 Task: Add a 'Birthday' event on May 14, 2023, from 2:00 PM to 3:00 PM, and a 'Birthday' reminder on May 16, 2023, at 1:00 PM.
Action: Mouse moved to (78, 139)
Screenshot: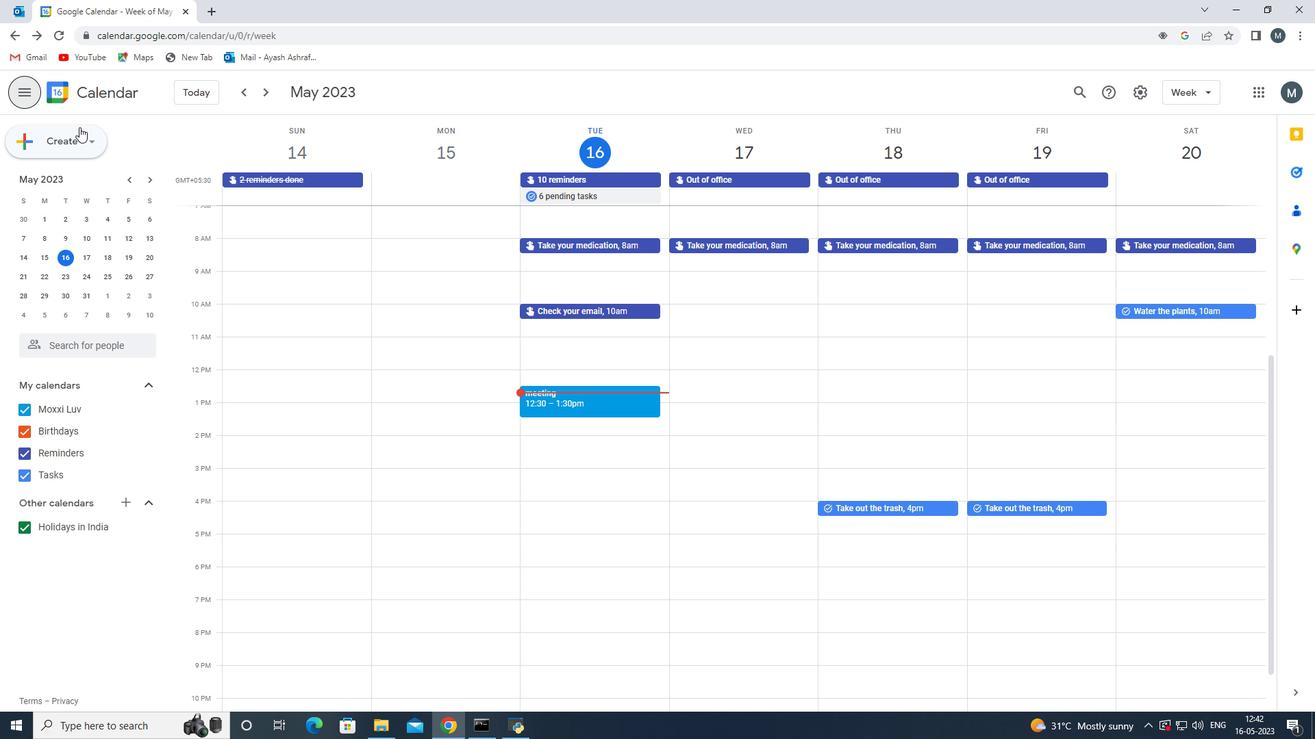 
Action: Mouse pressed left at (78, 139)
Screenshot: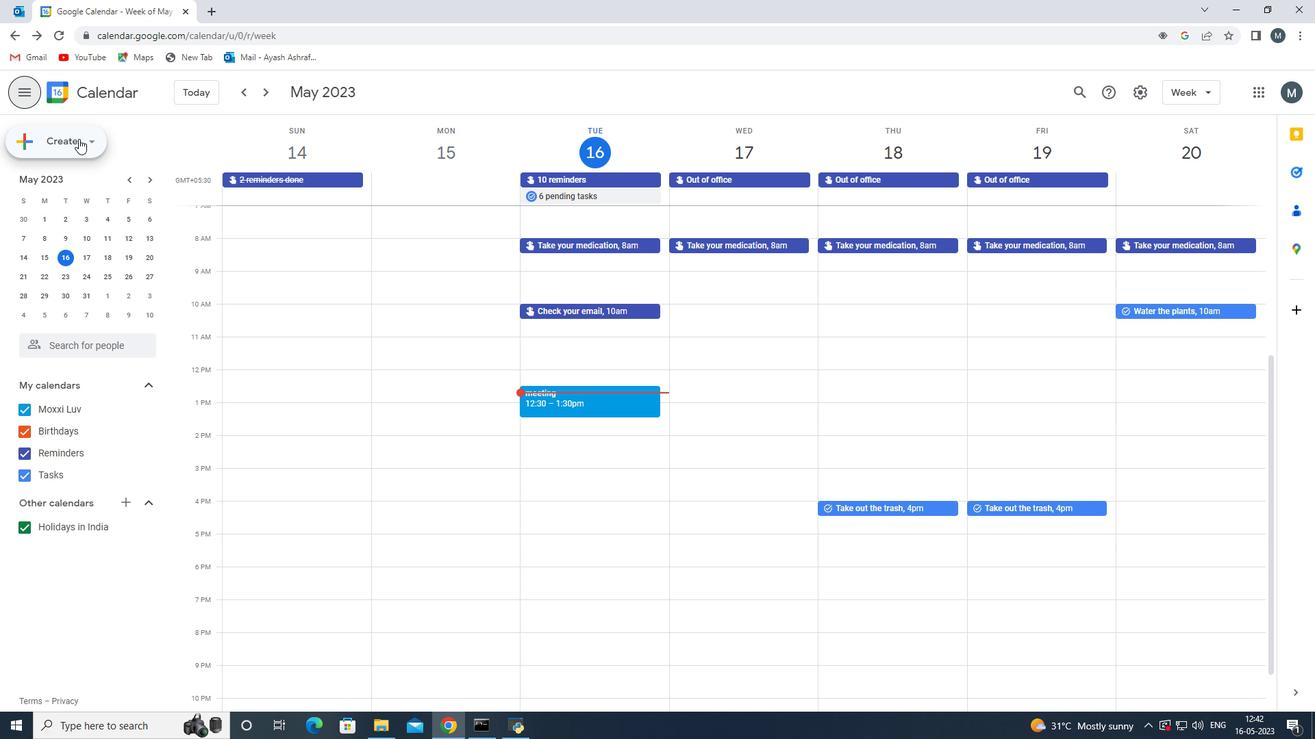 
Action: Mouse moved to (60, 180)
Screenshot: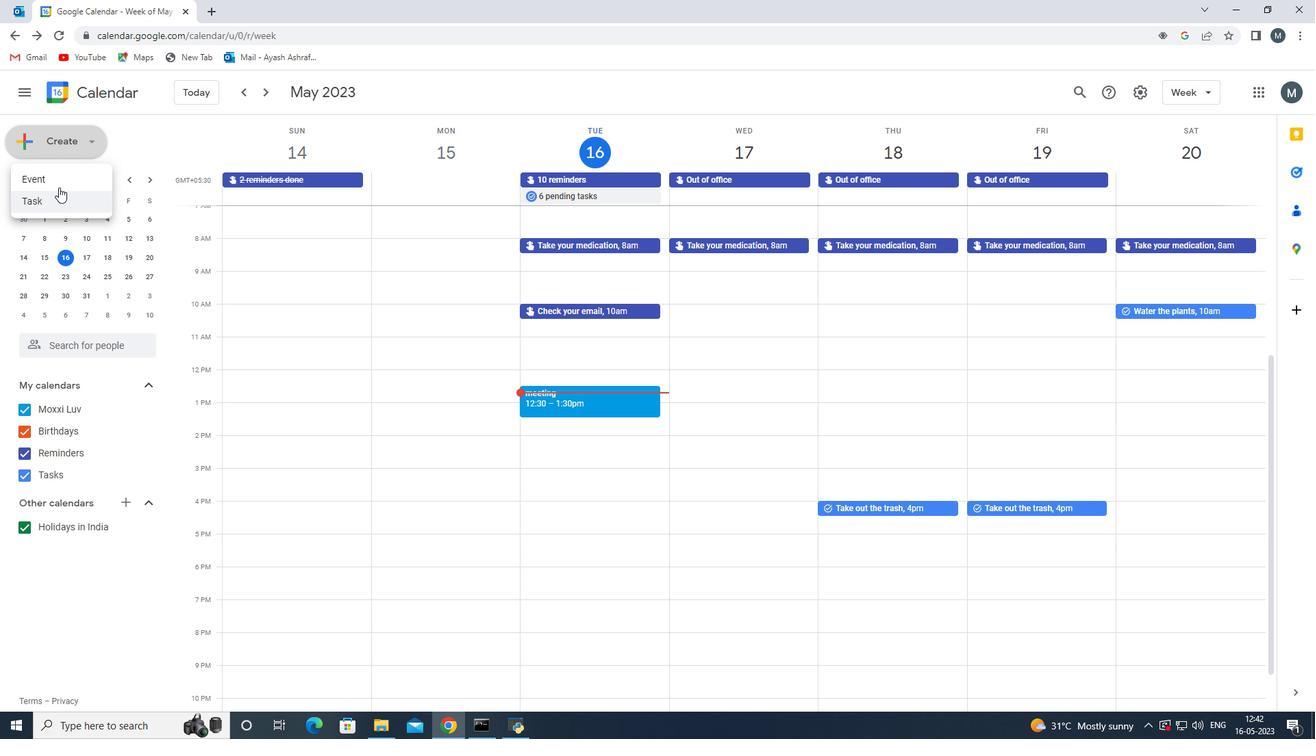 
Action: Mouse pressed left at (60, 180)
Screenshot: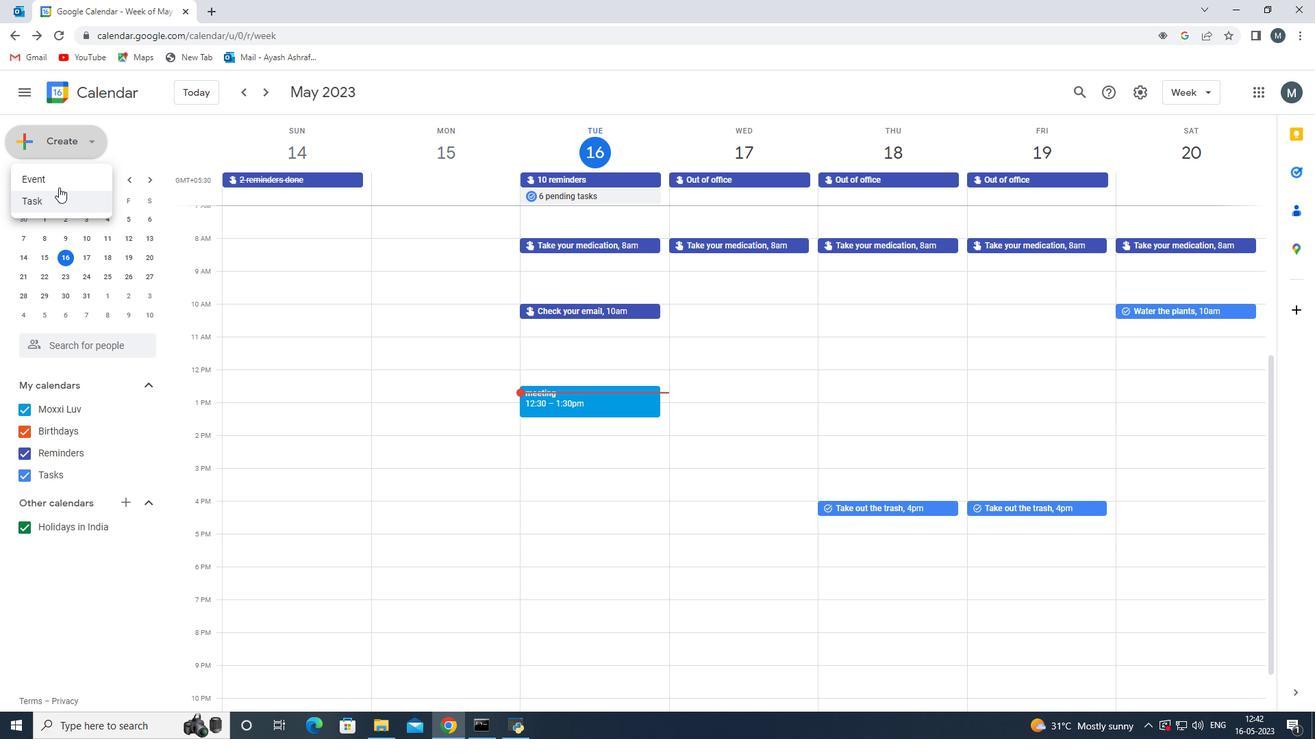 
Action: Mouse moved to (362, 295)
Screenshot: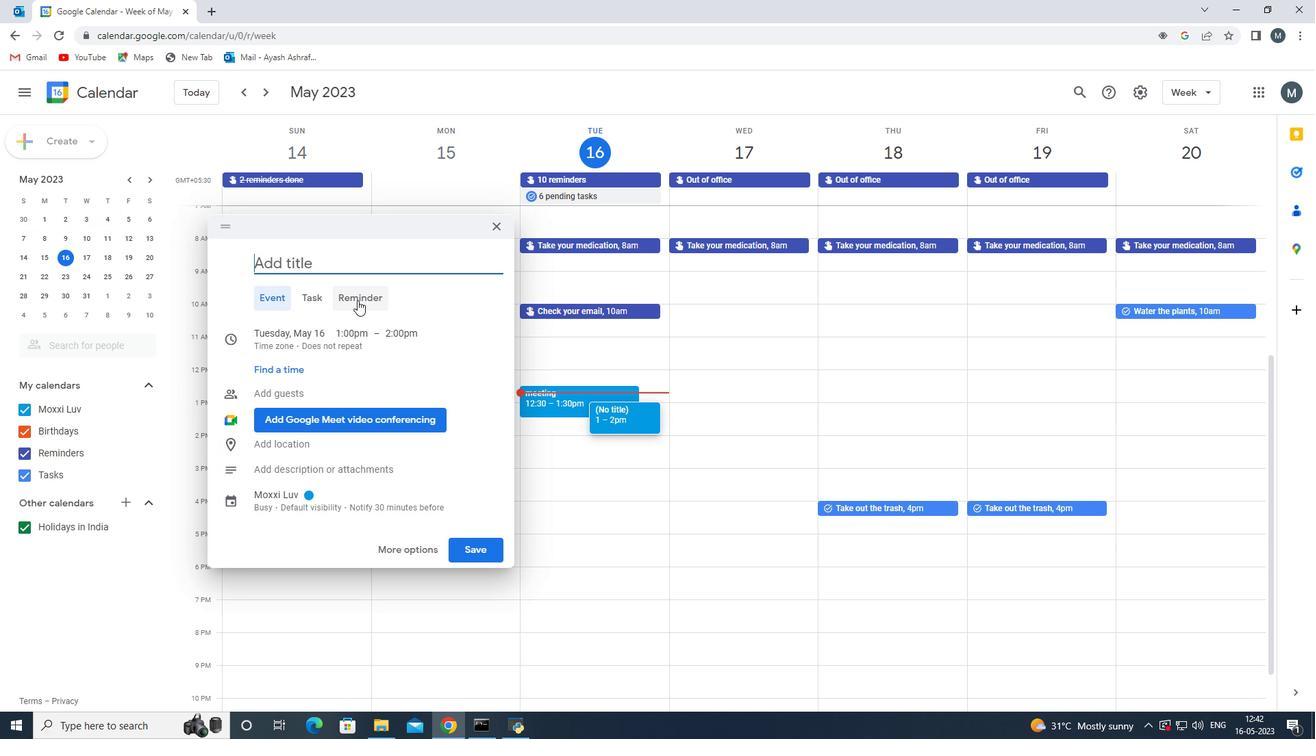 
Action: Mouse pressed left at (362, 295)
Screenshot: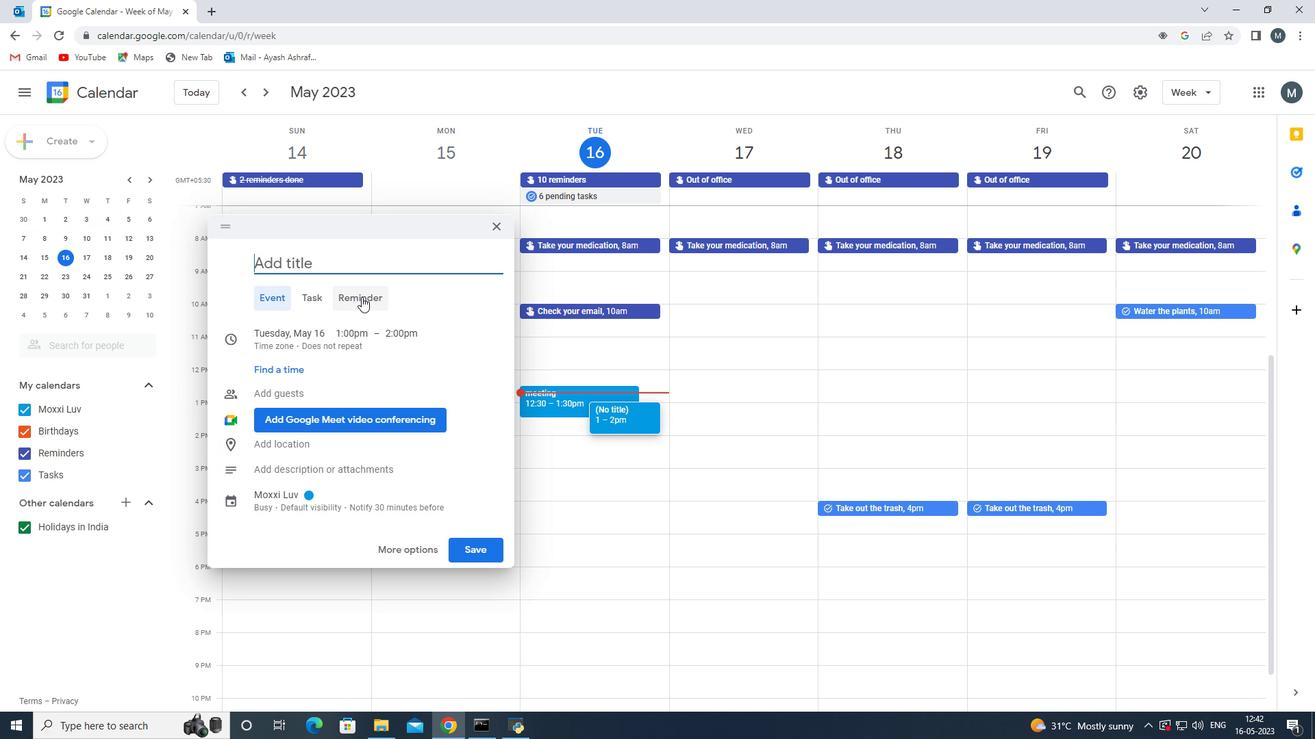 
Action: Mouse moved to (349, 329)
Screenshot: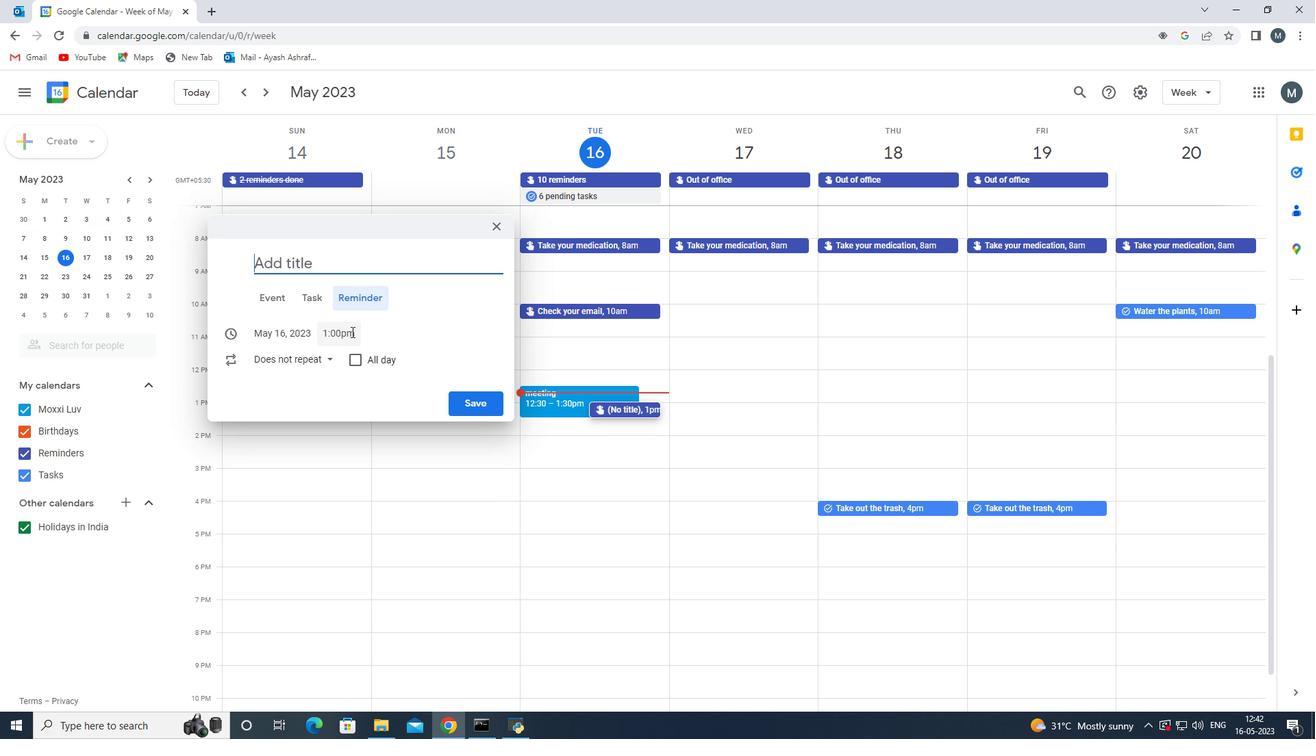 
Action: Key pressed <Key.shift>Birthday<Key.space>
Screenshot: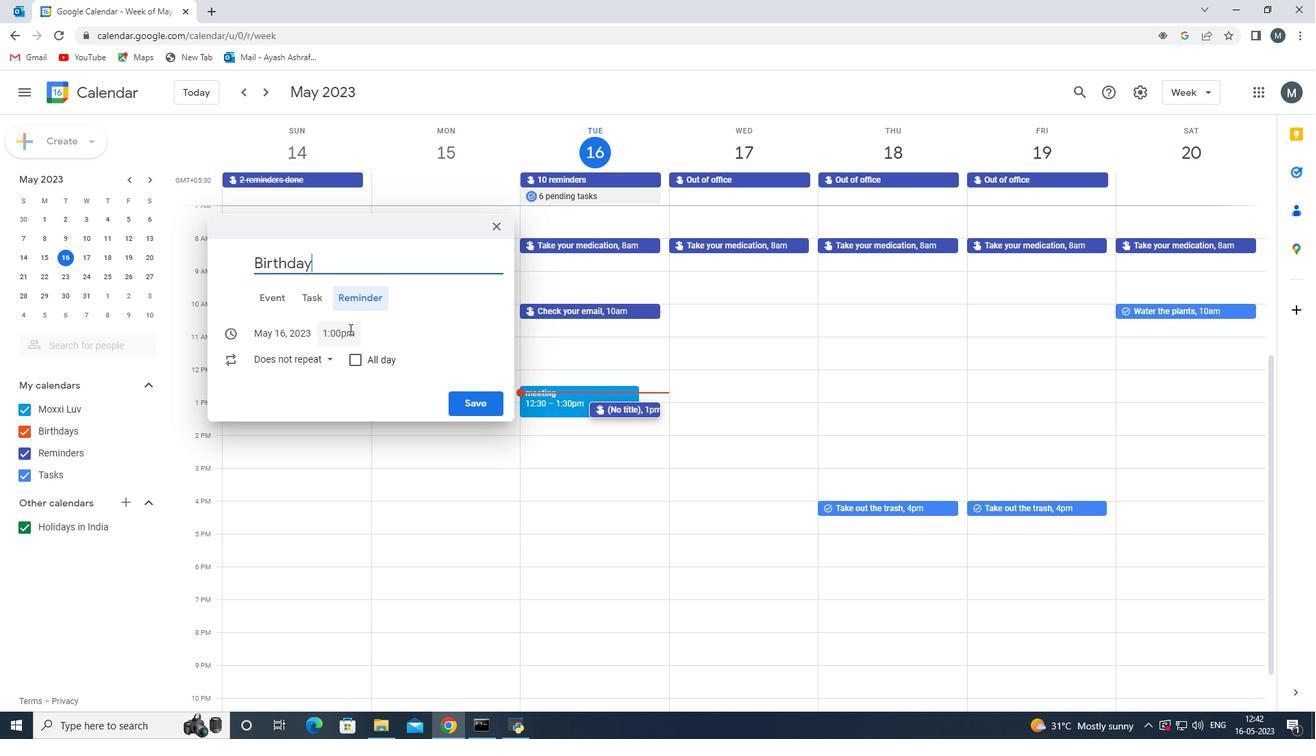 
Action: Mouse moved to (23, 454)
Screenshot: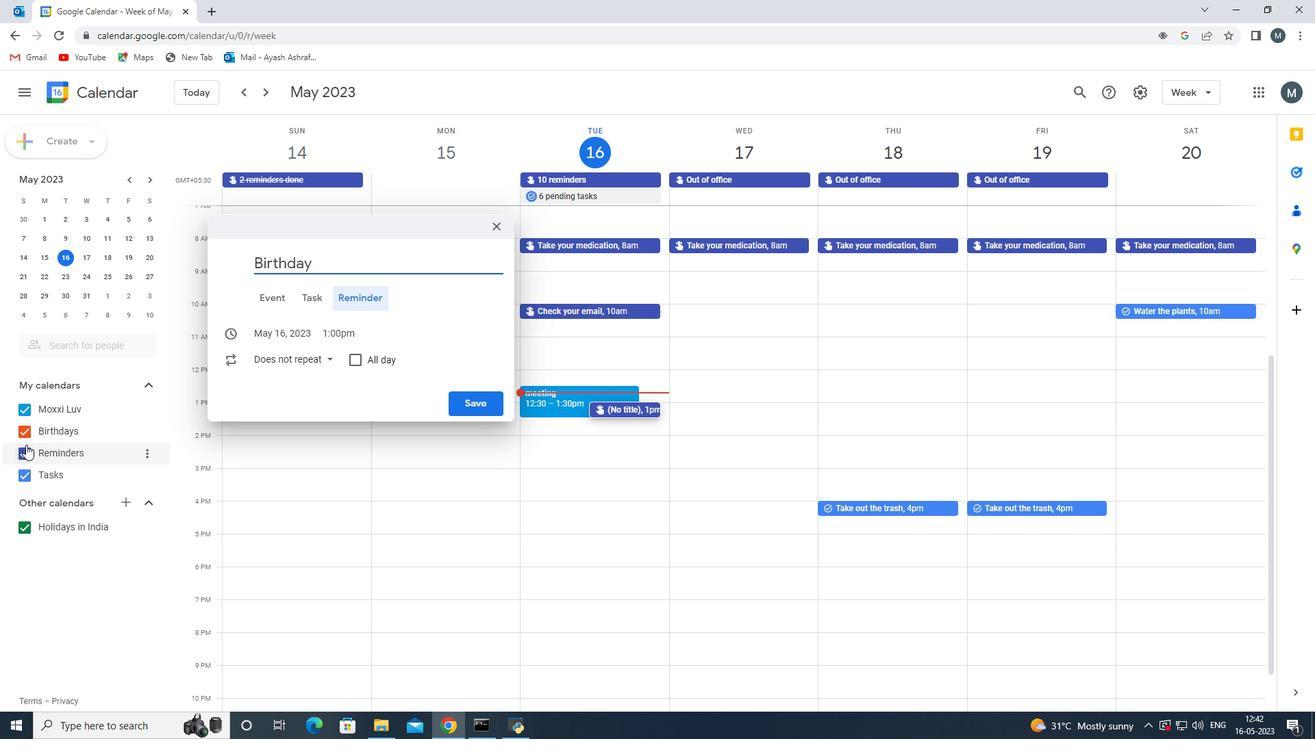 
Action: Mouse pressed left at (23, 454)
Screenshot: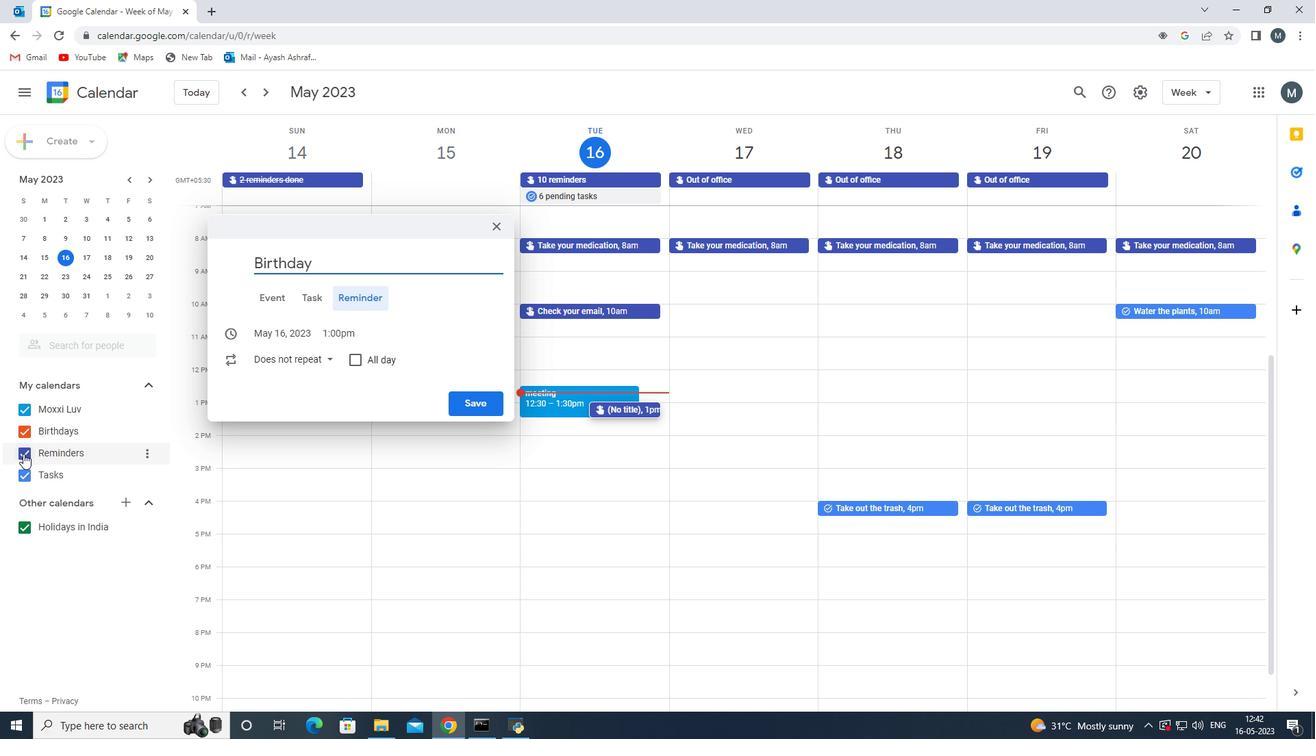 
Action: Mouse moved to (20, 462)
Screenshot: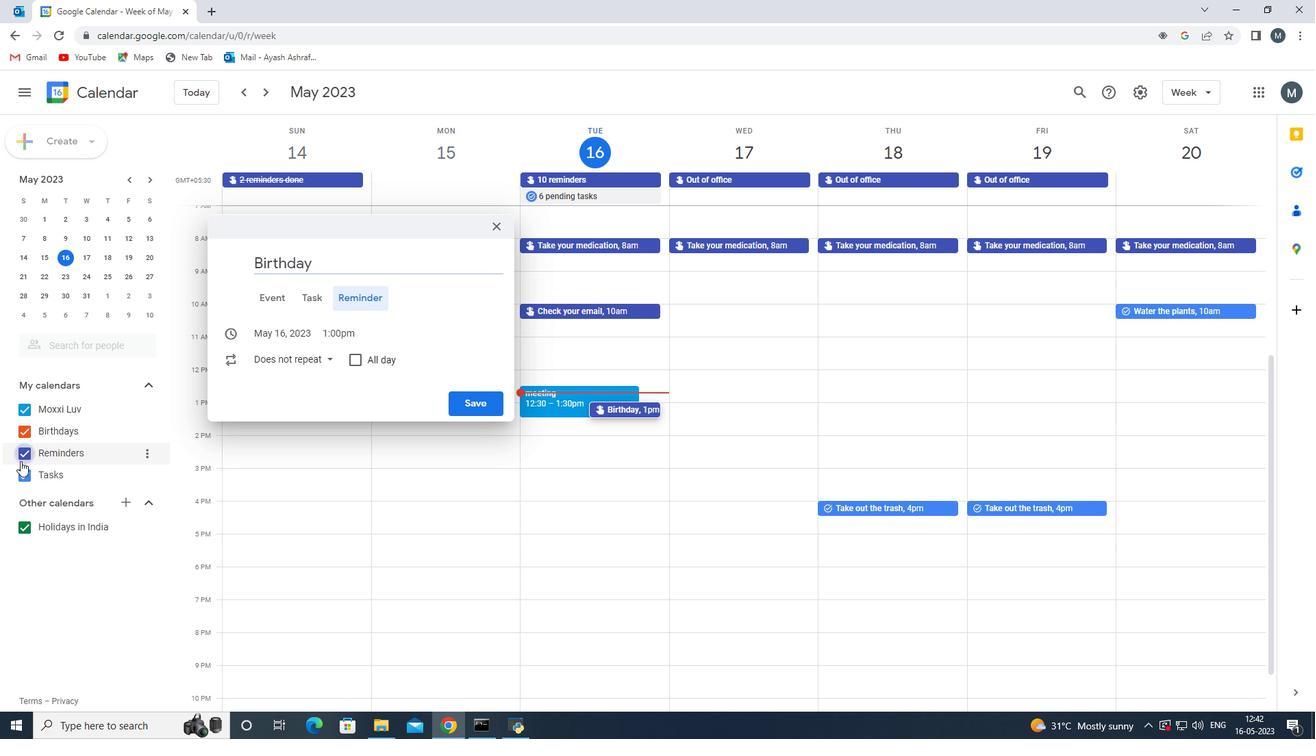 
Action: Mouse pressed left at (20, 462)
Screenshot: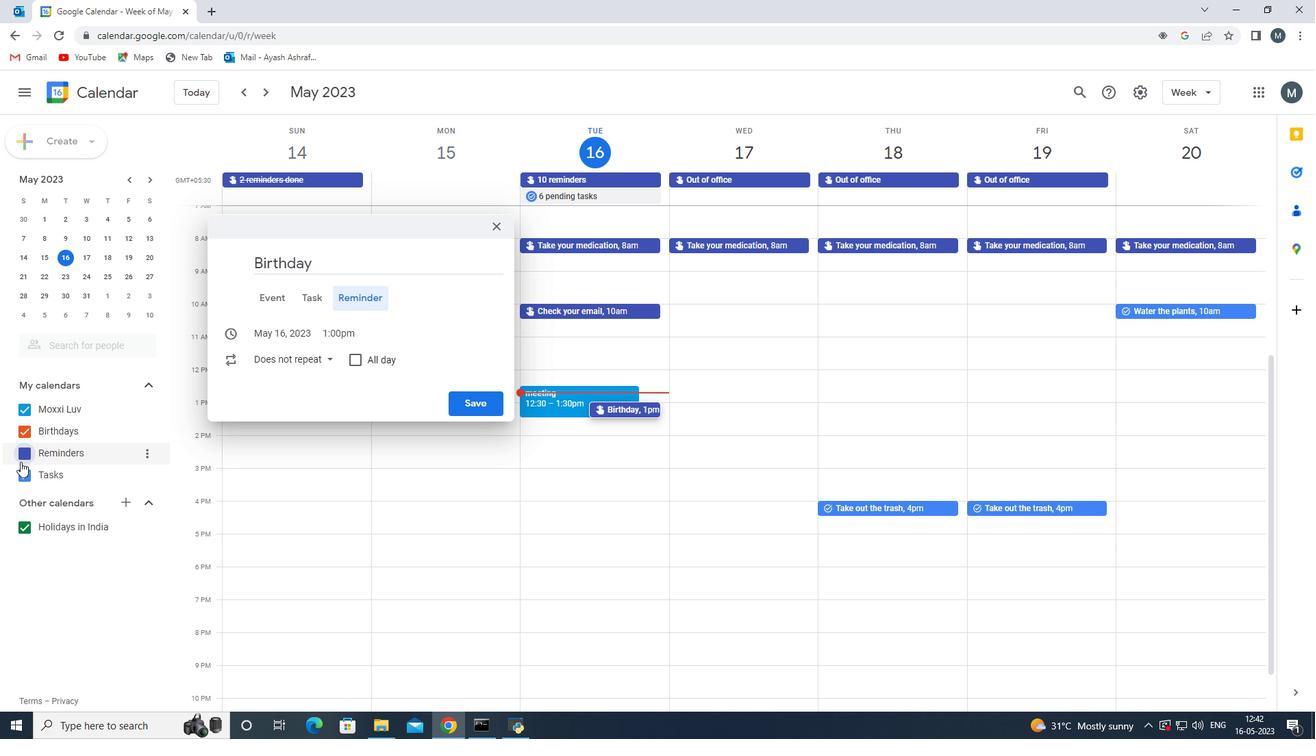 
Action: Mouse moved to (19, 409)
Screenshot: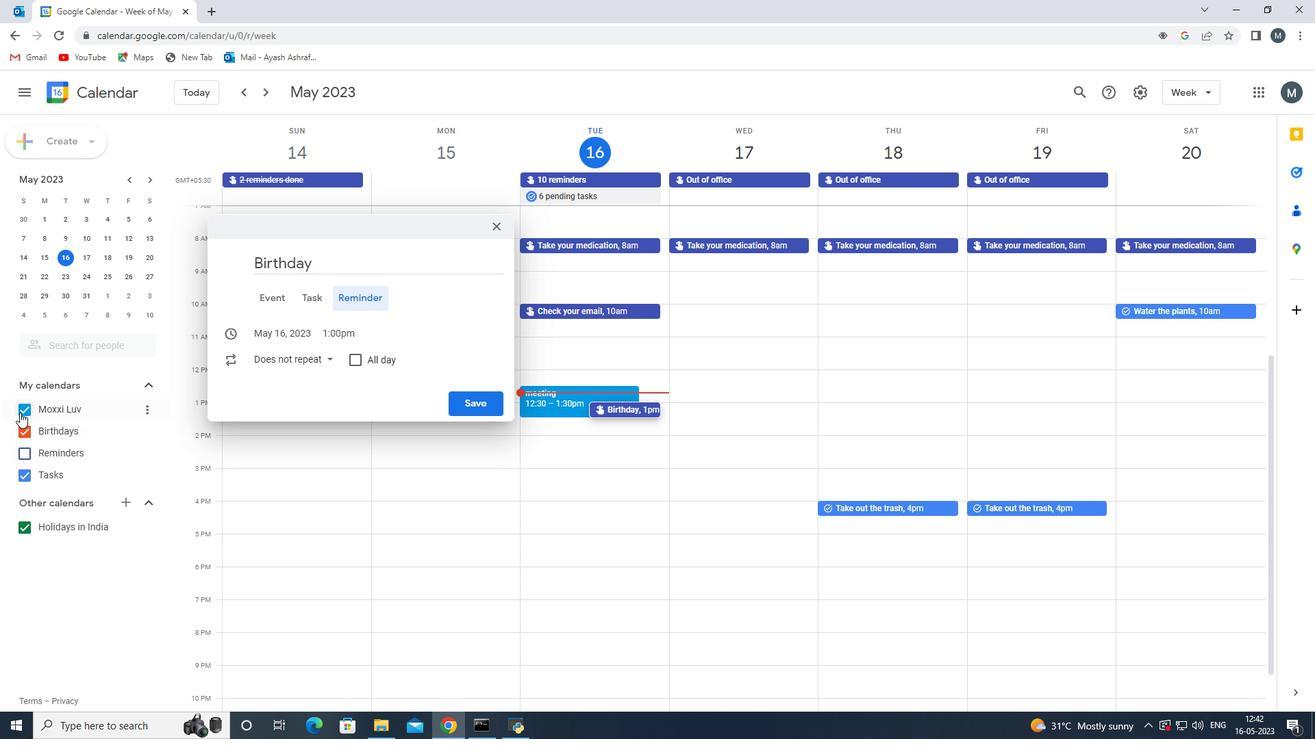 
Action: Mouse pressed left at (19, 409)
Screenshot: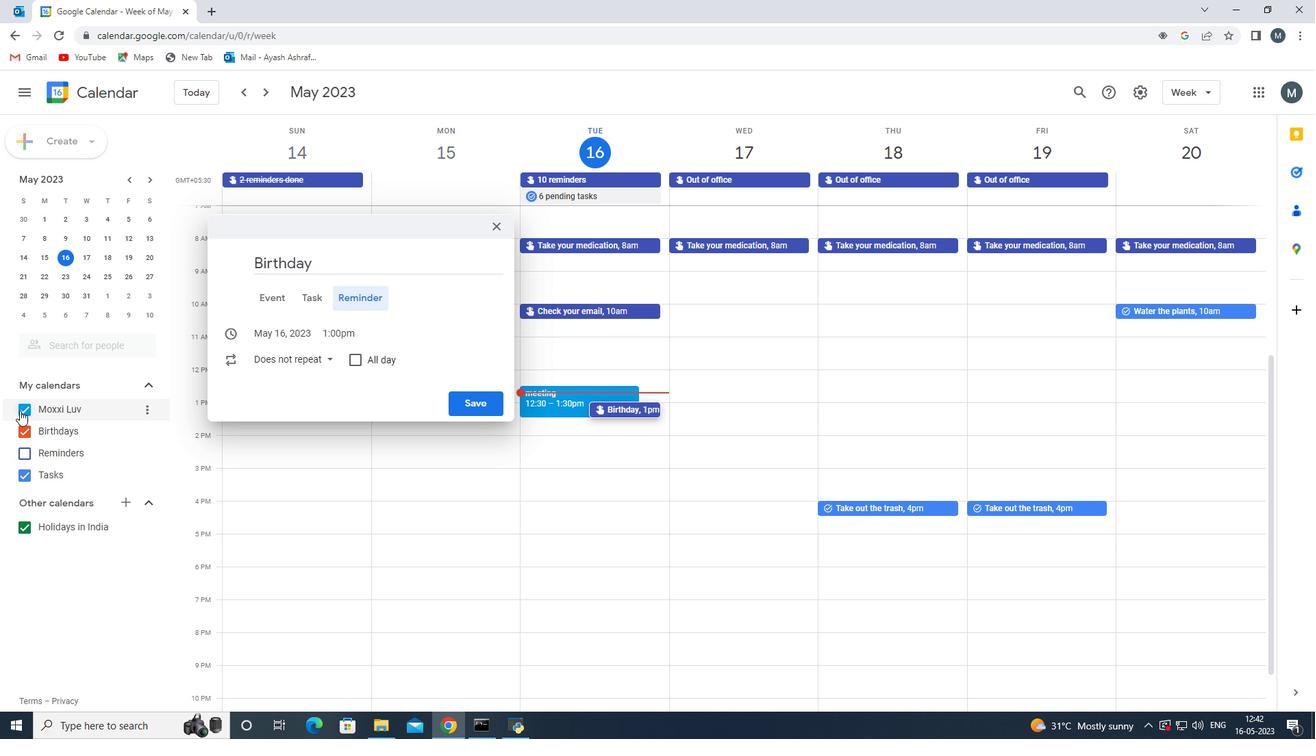 
Action: Mouse moved to (466, 393)
Screenshot: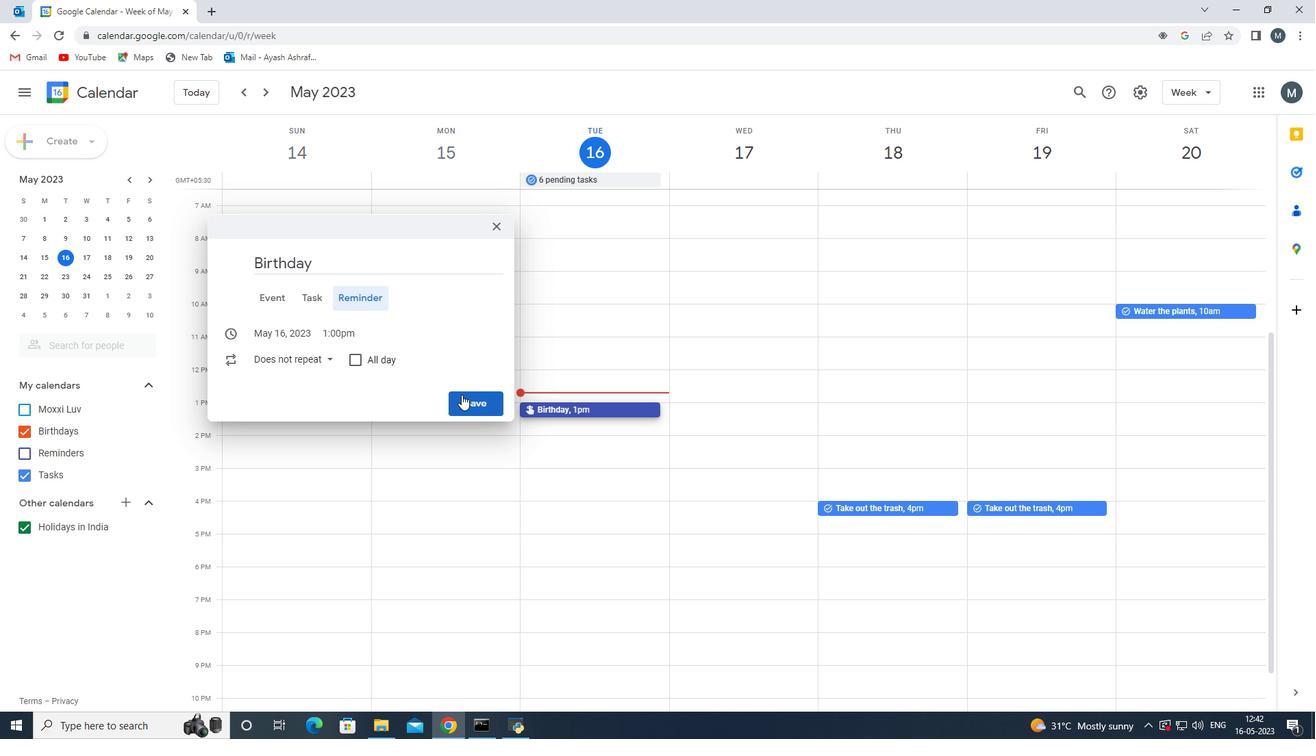
Action: Mouse pressed left at (466, 393)
Screenshot: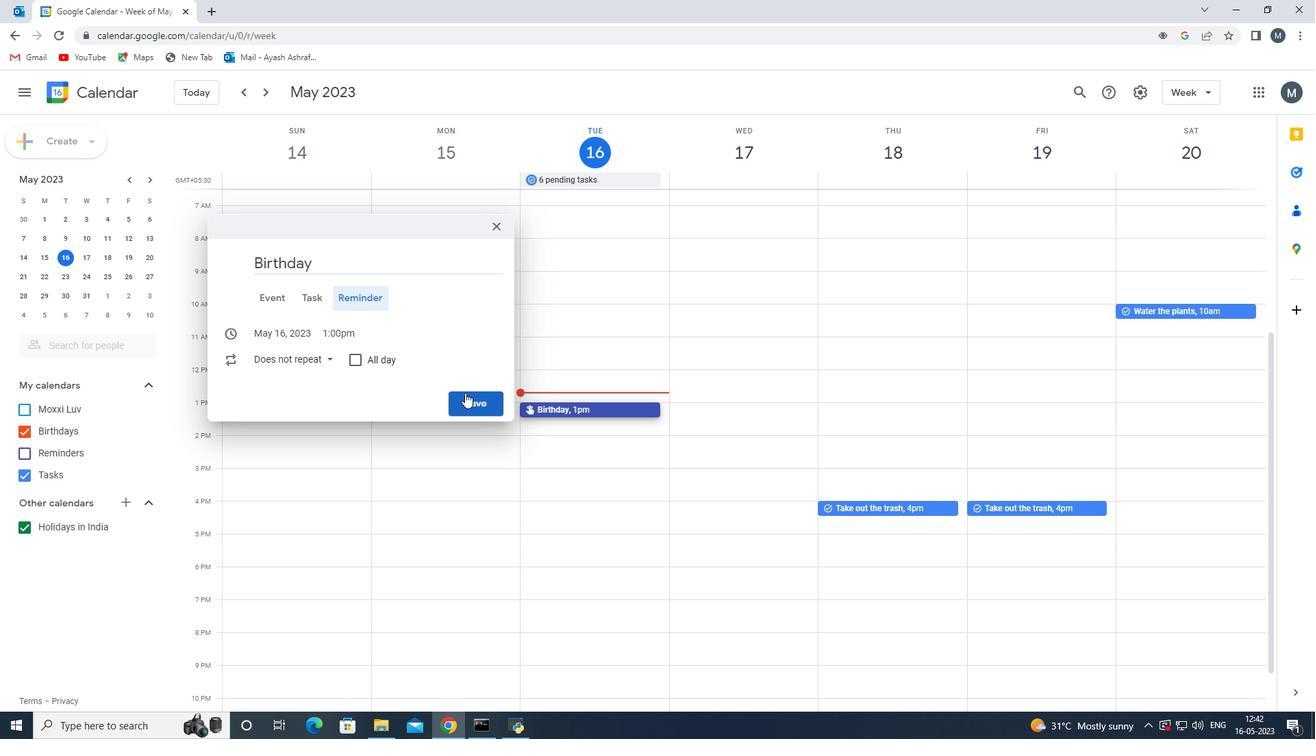 
Action: Mouse moved to (152, 430)
Screenshot: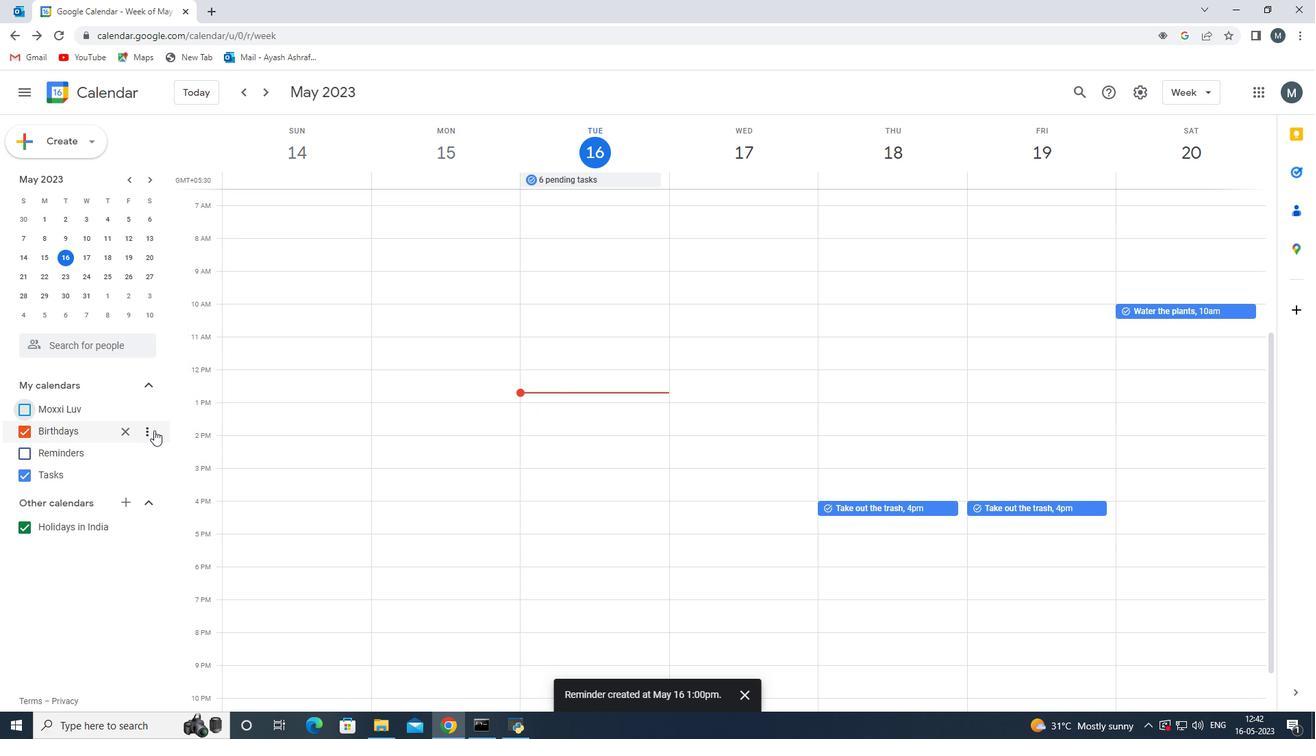 
Action: Mouse pressed left at (152, 430)
Screenshot: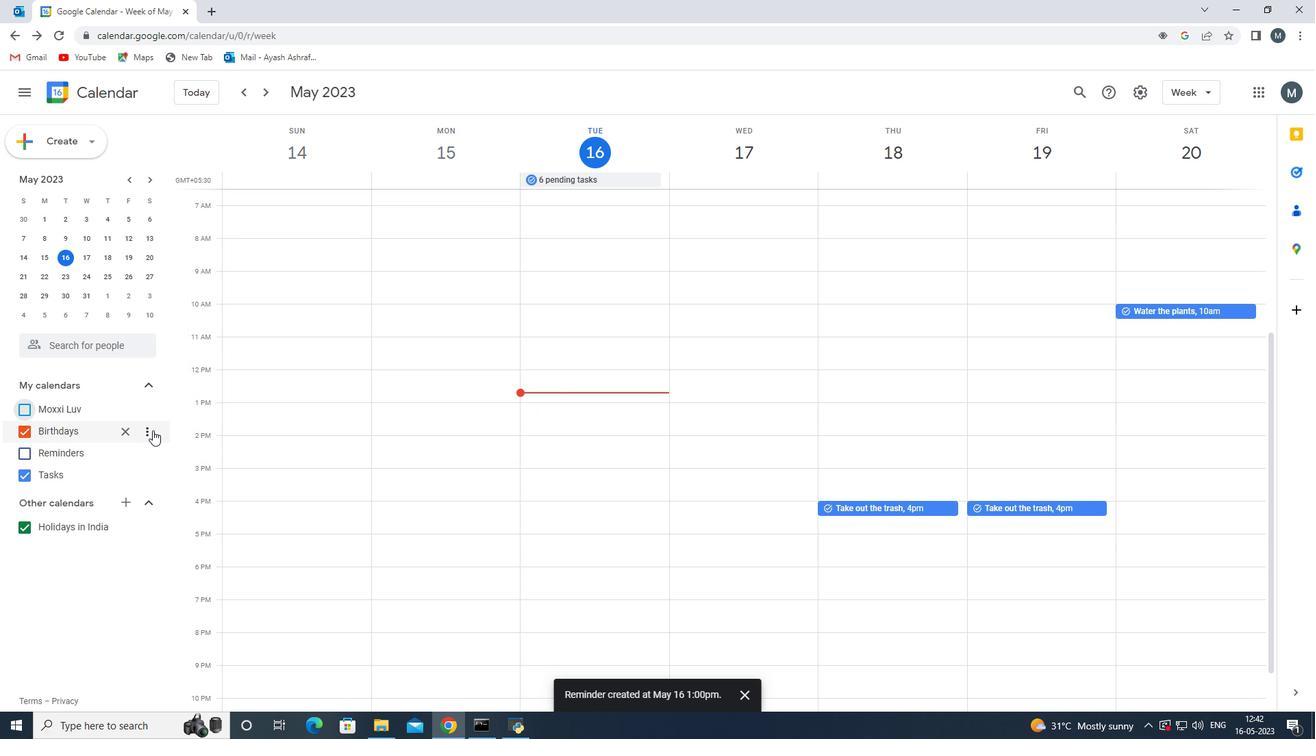 
Action: Mouse moved to (208, 519)
Screenshot: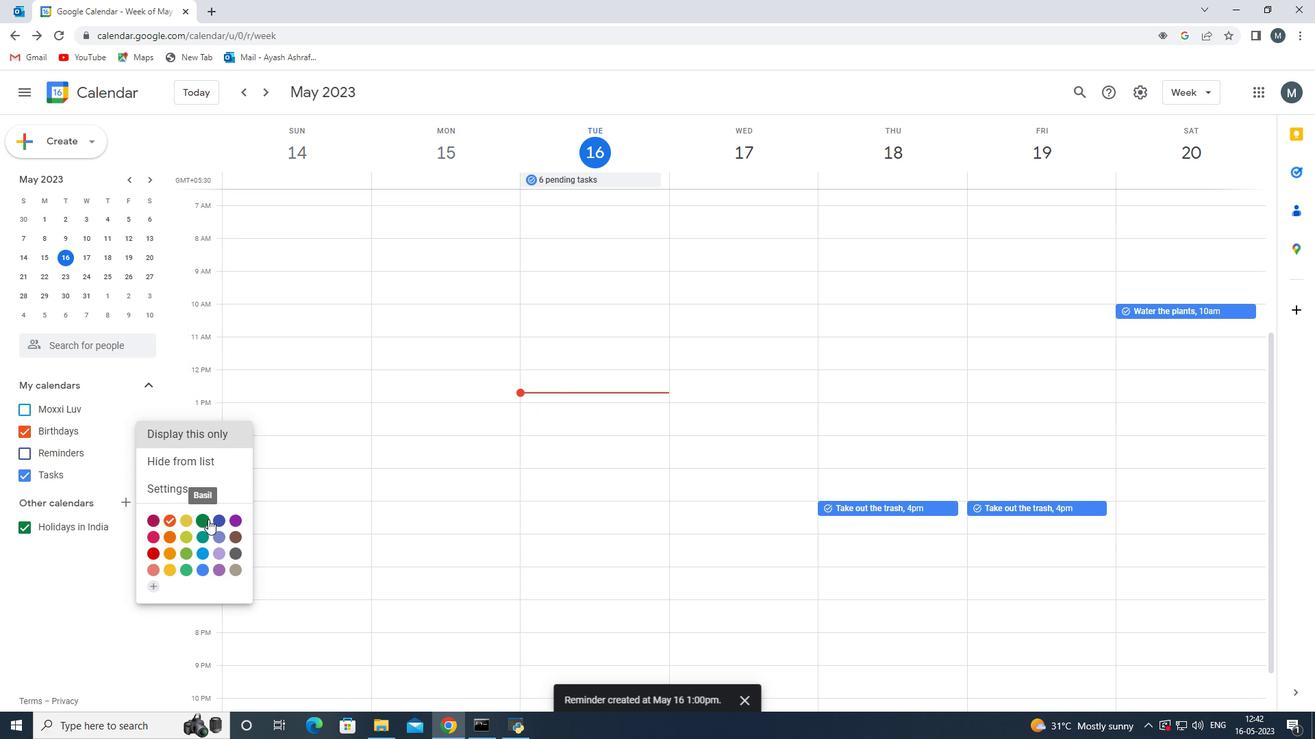 
Action: Mouse pressed left at (208, 519)
Screenshot: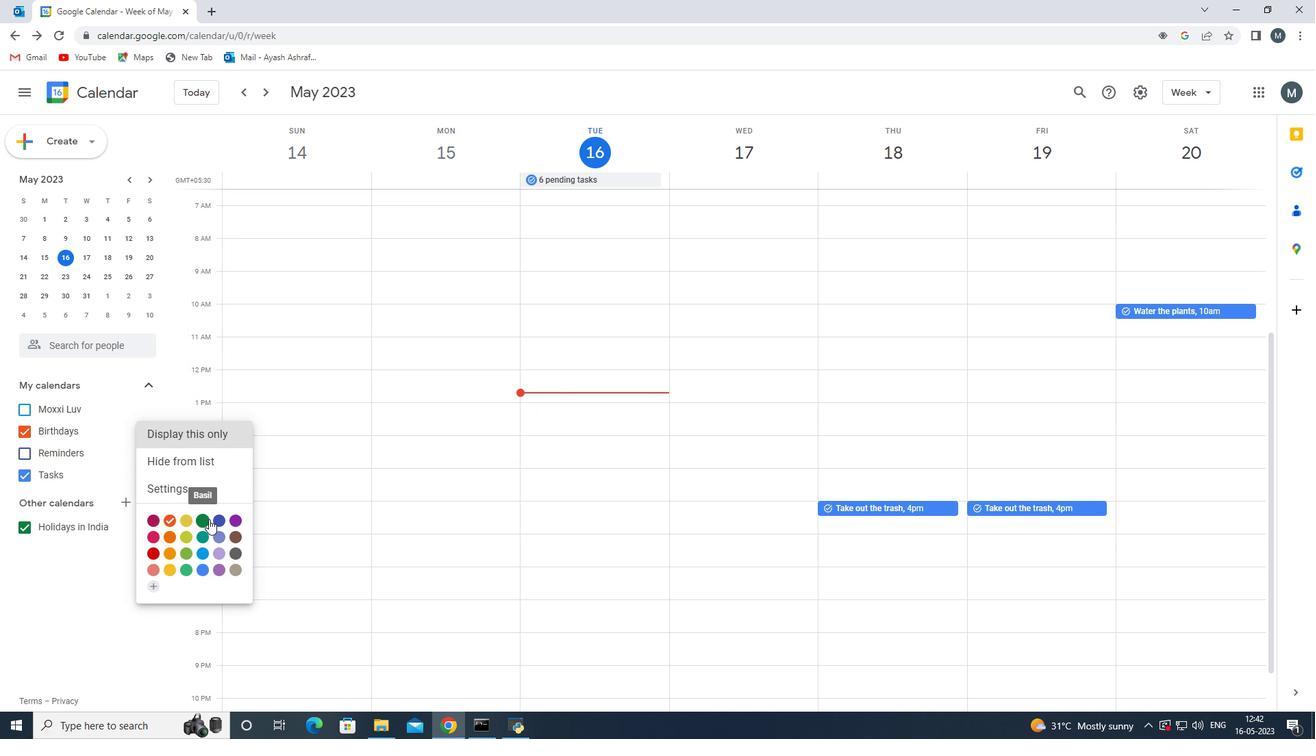 
Action: Mouse moved to (206, 435)
Screenshot: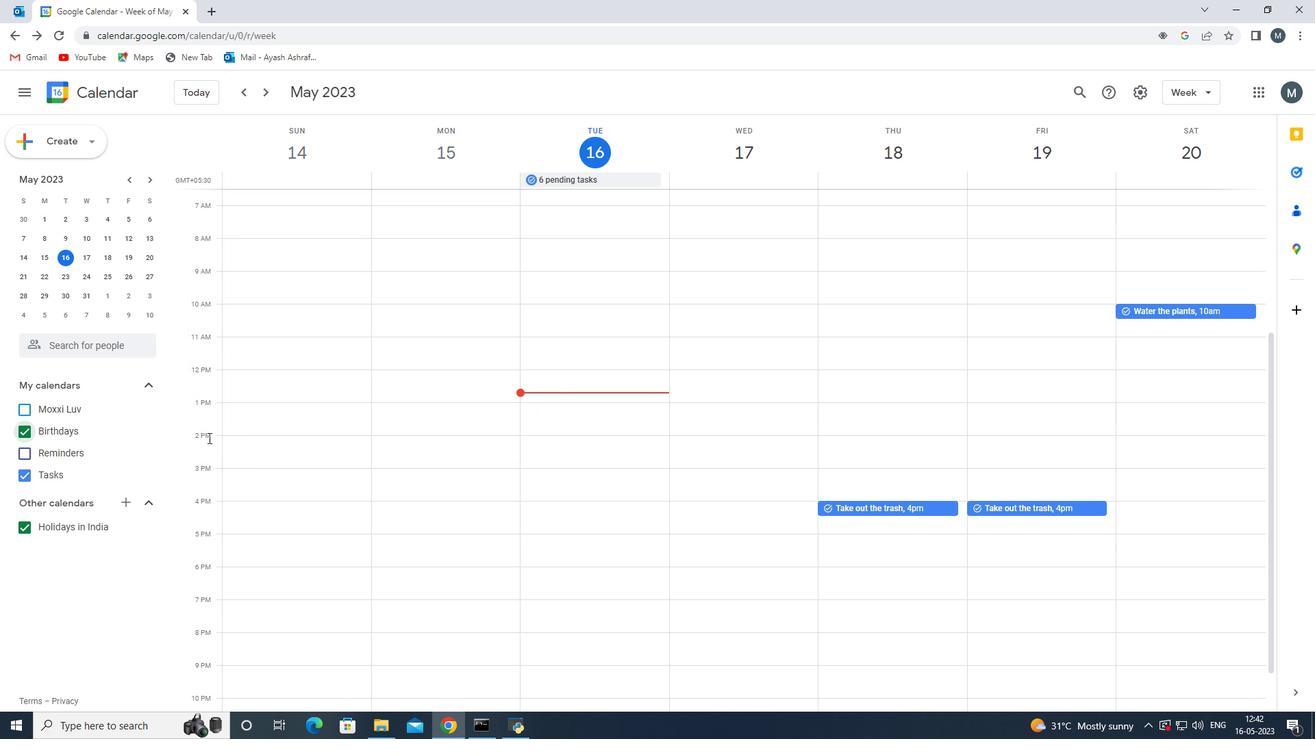 
Action: Mouse pressed left at (206, 435)
Screenshot: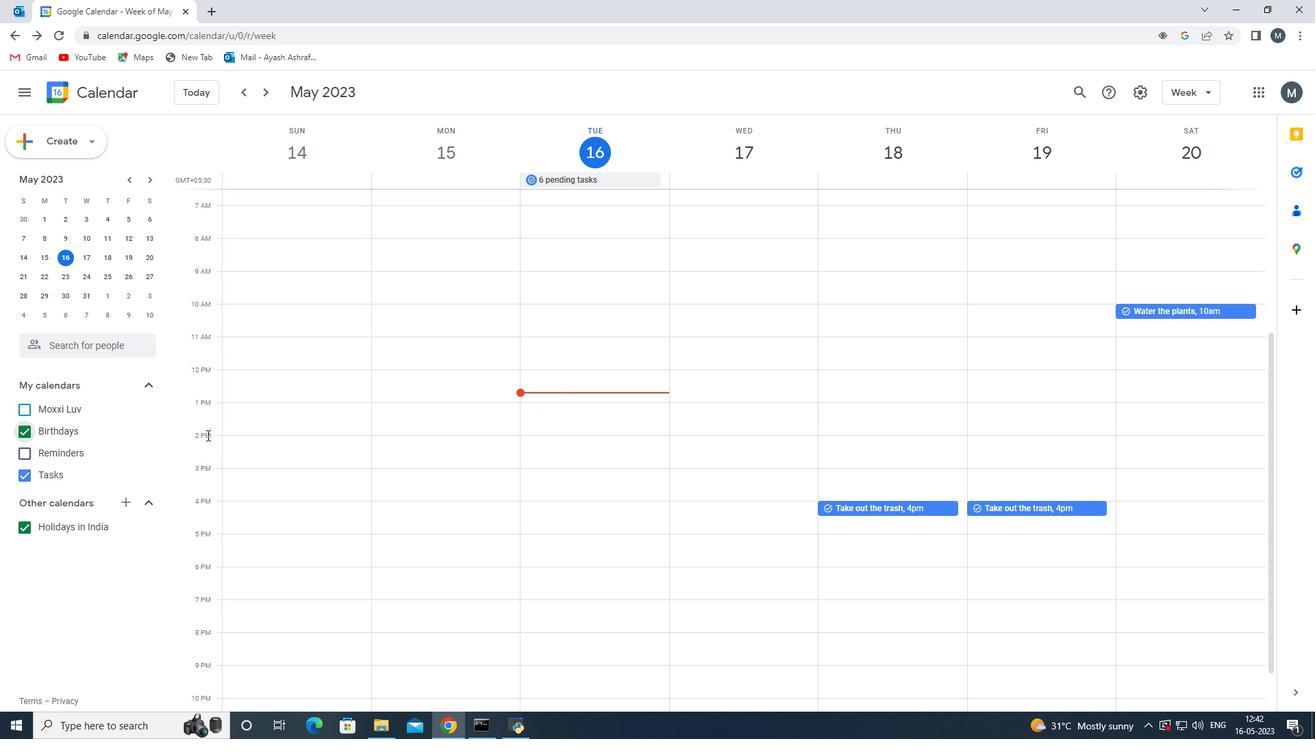 
Action: Mouse moved to (485, 360)
Screenshot: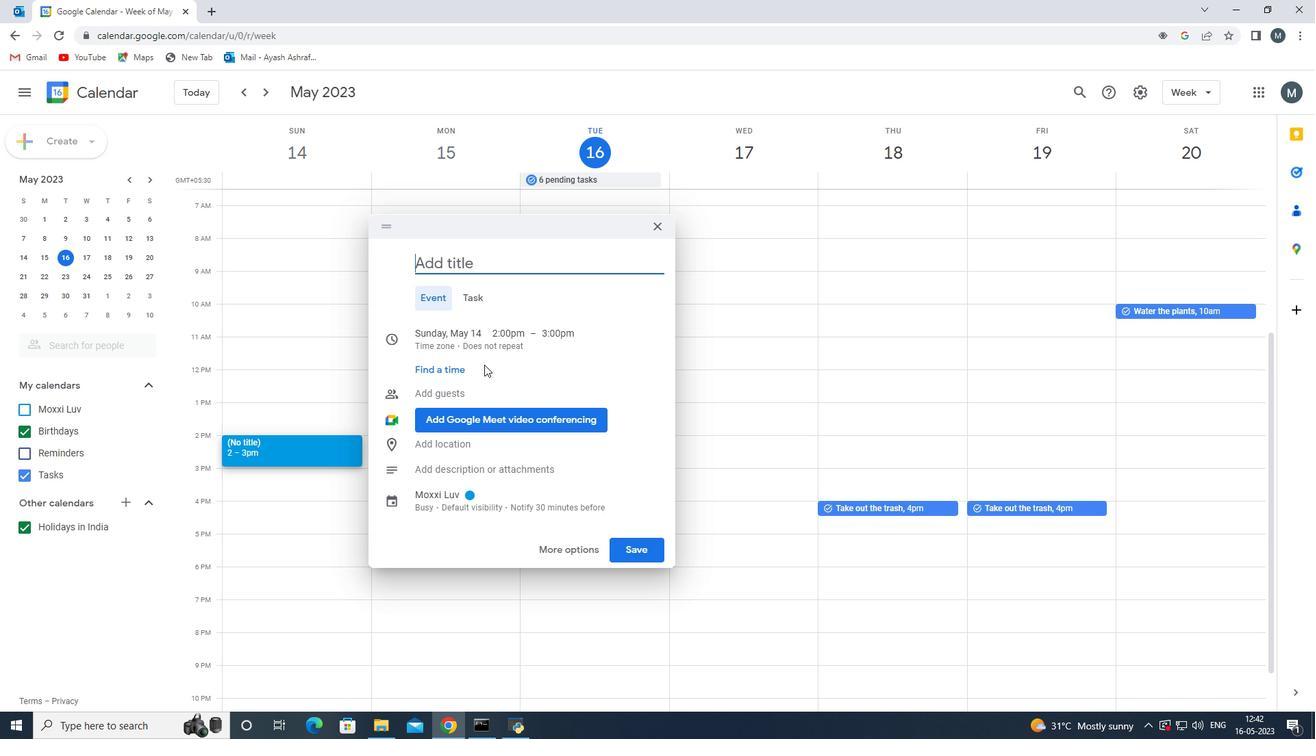
Action: Key pressed <Key.shift>Birthday
Screenshot: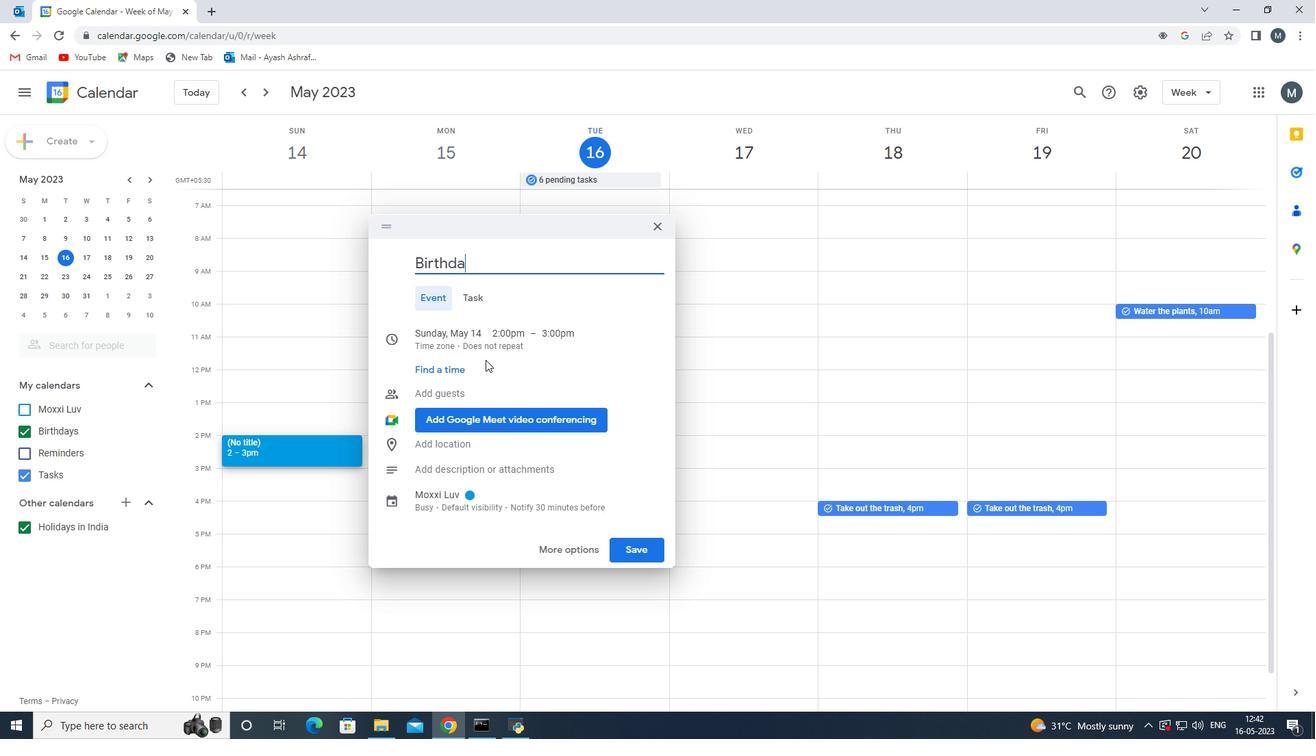 
Action: Mouse moved to (457, 369)
Screenshot: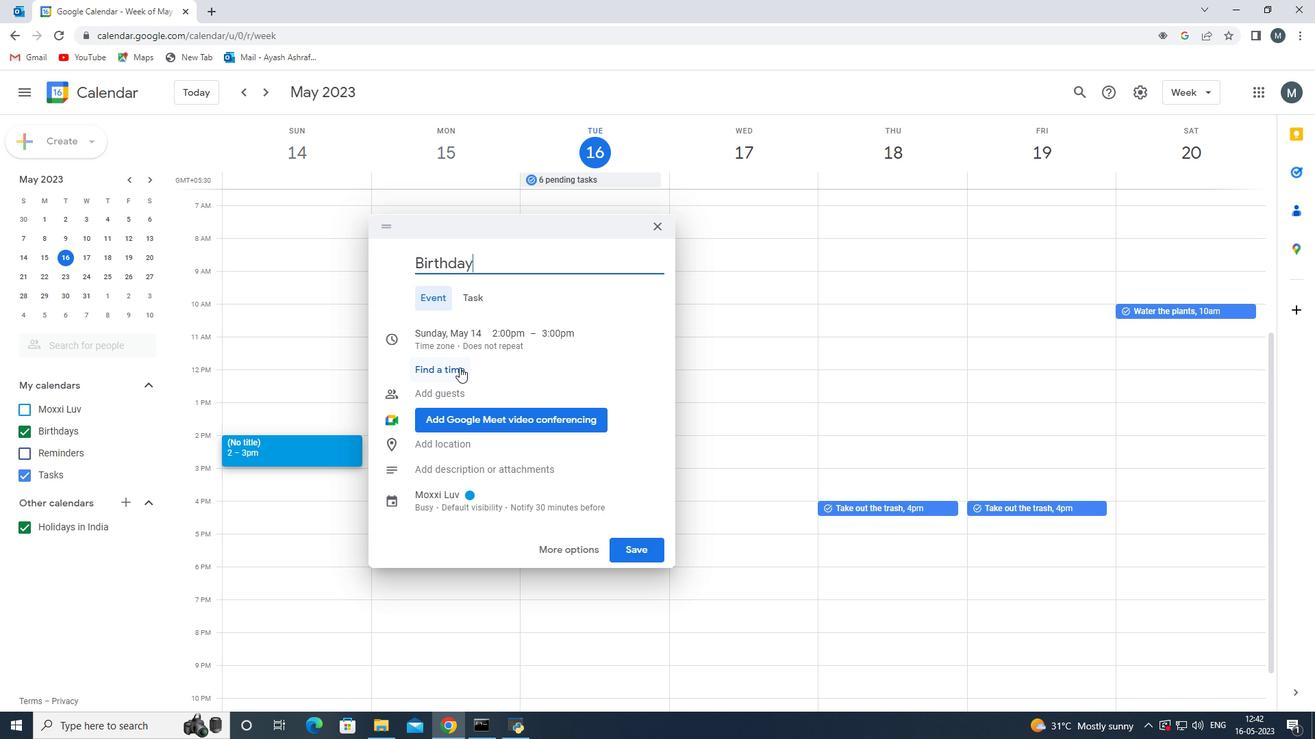 
Action: Mouse pressed left at (457, 369)
Screenshot: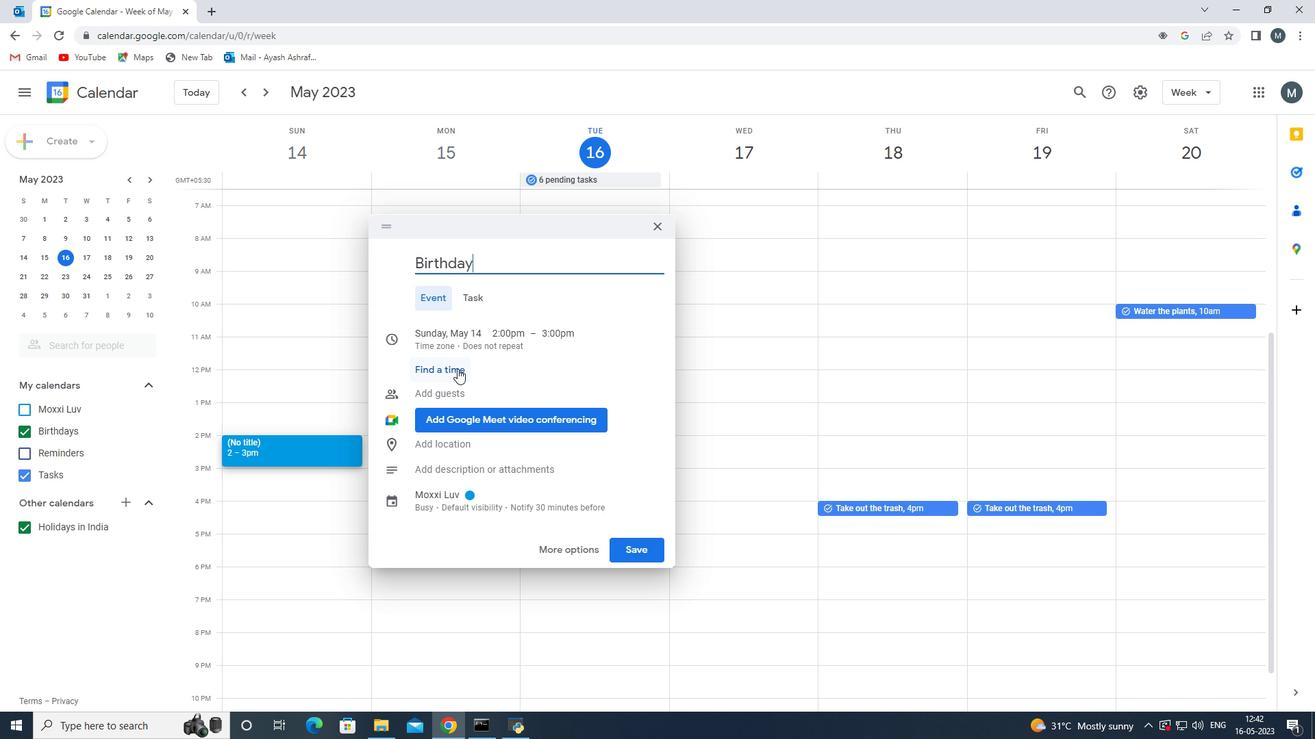 
Action: Mouse moved to (345, 278)
Screenshot: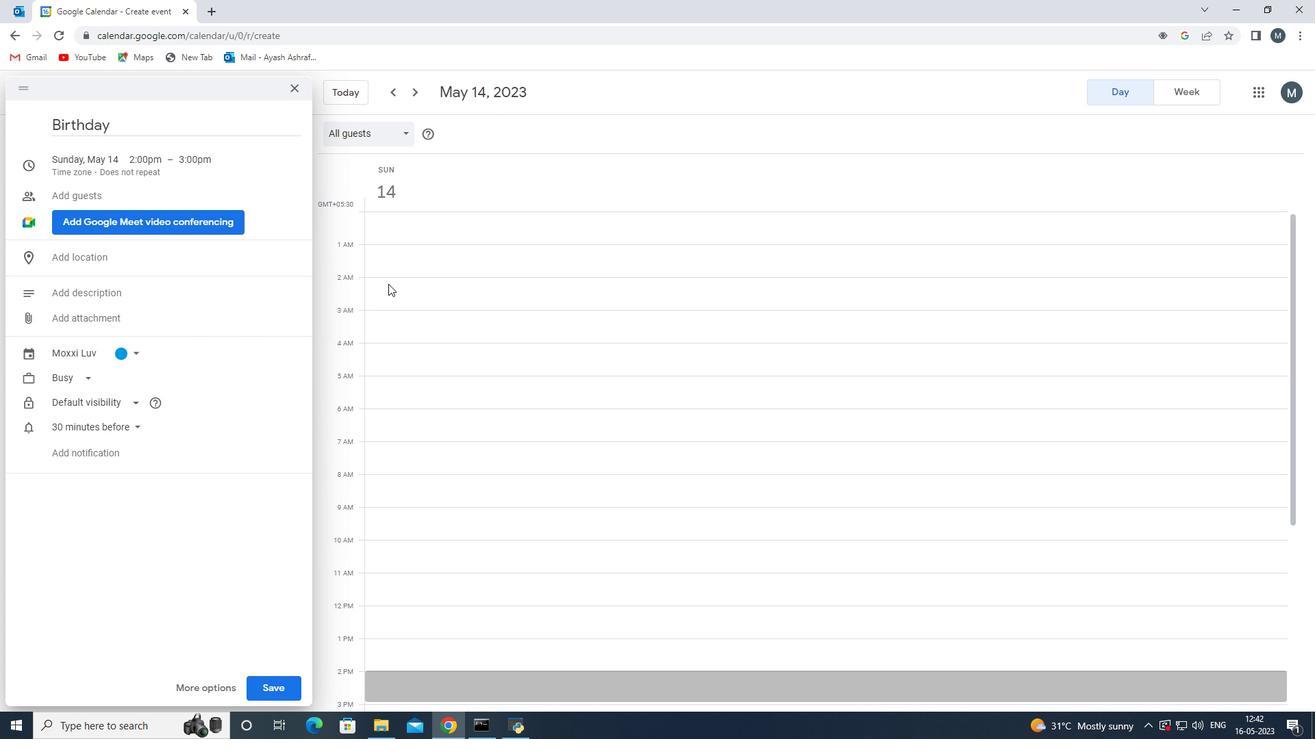 
Action: Mouse pressed left at (345, 278)
Screenshot: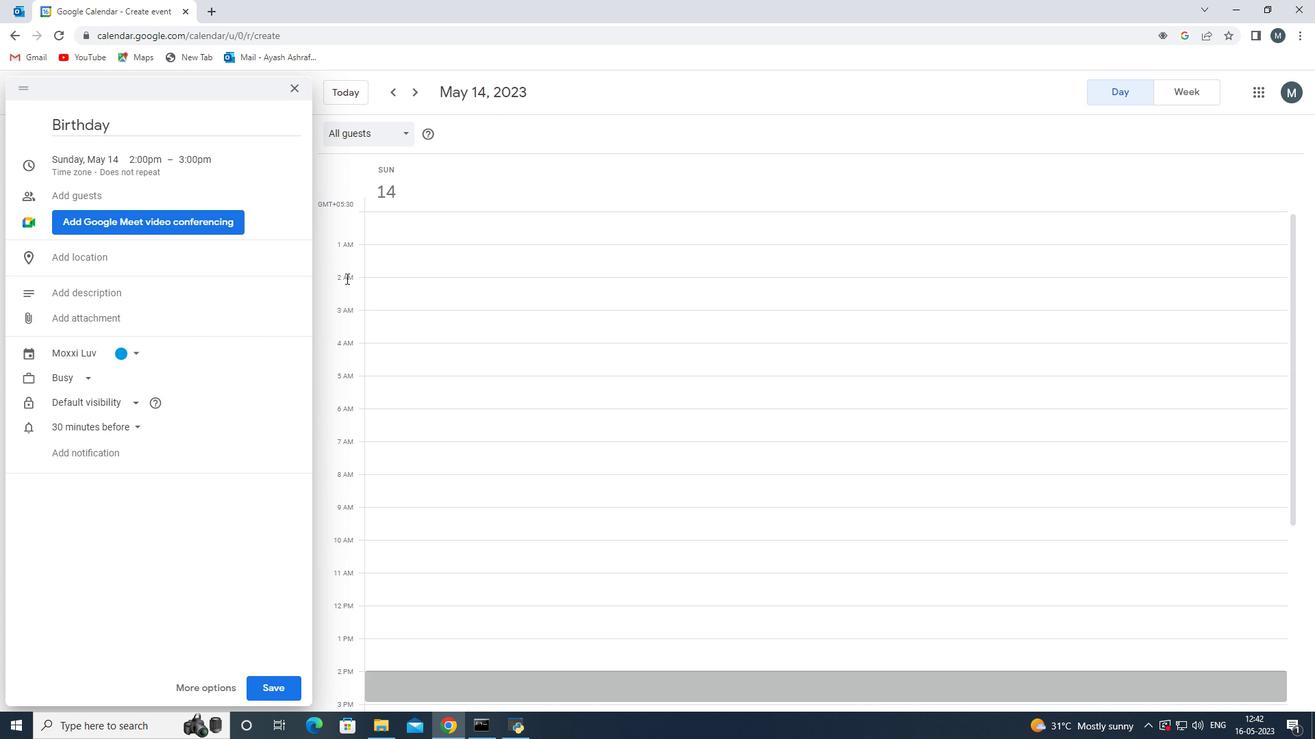 
Action: Mouse moved to (276, 693)
Screenshot: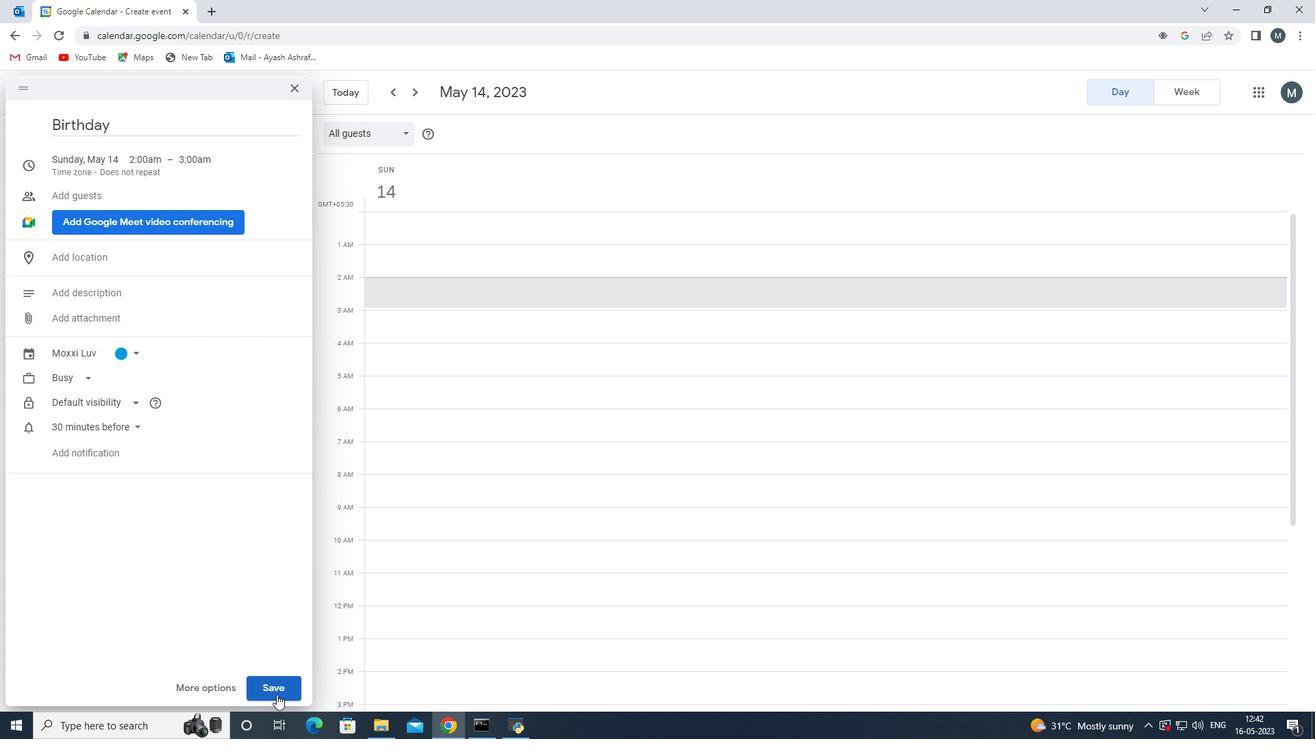 
Action: Mouse pressed left at (276, 693)
Screenshot: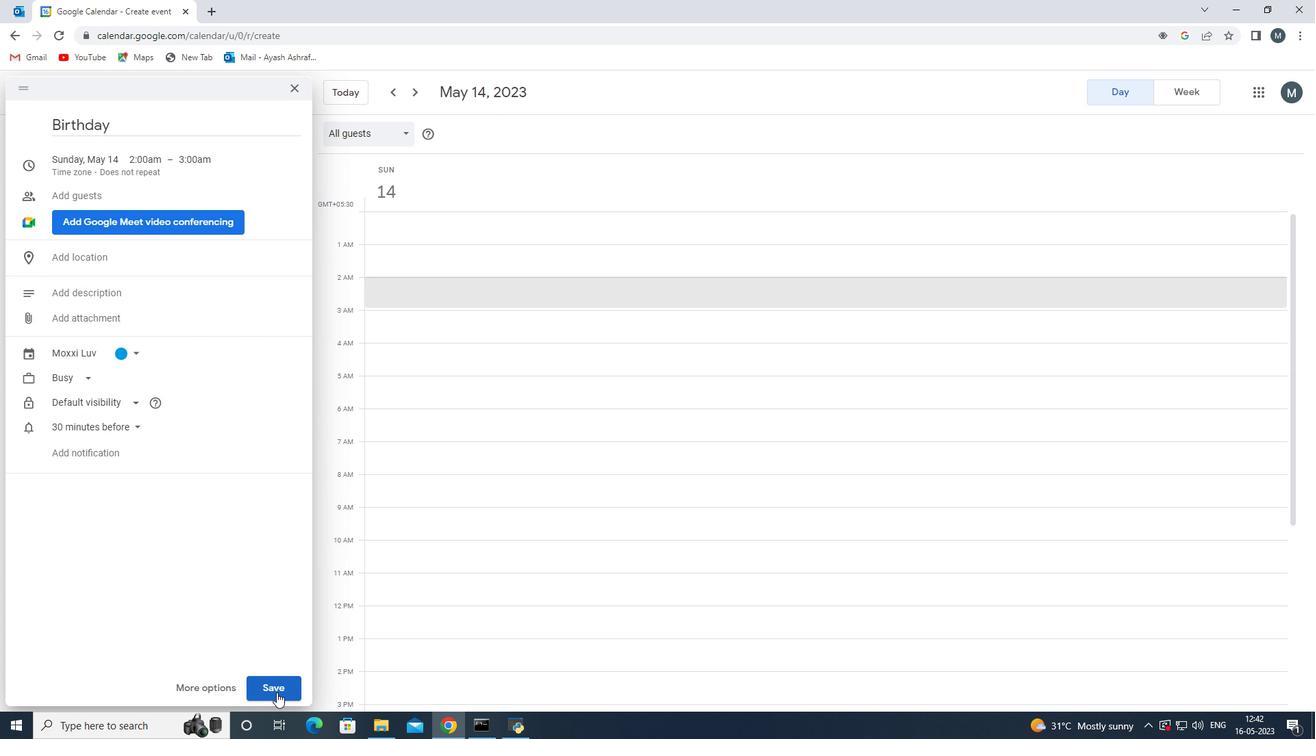 
